 Task: Search condos for rent.
Action: Mouse moved to (280, 378)
Screenshot: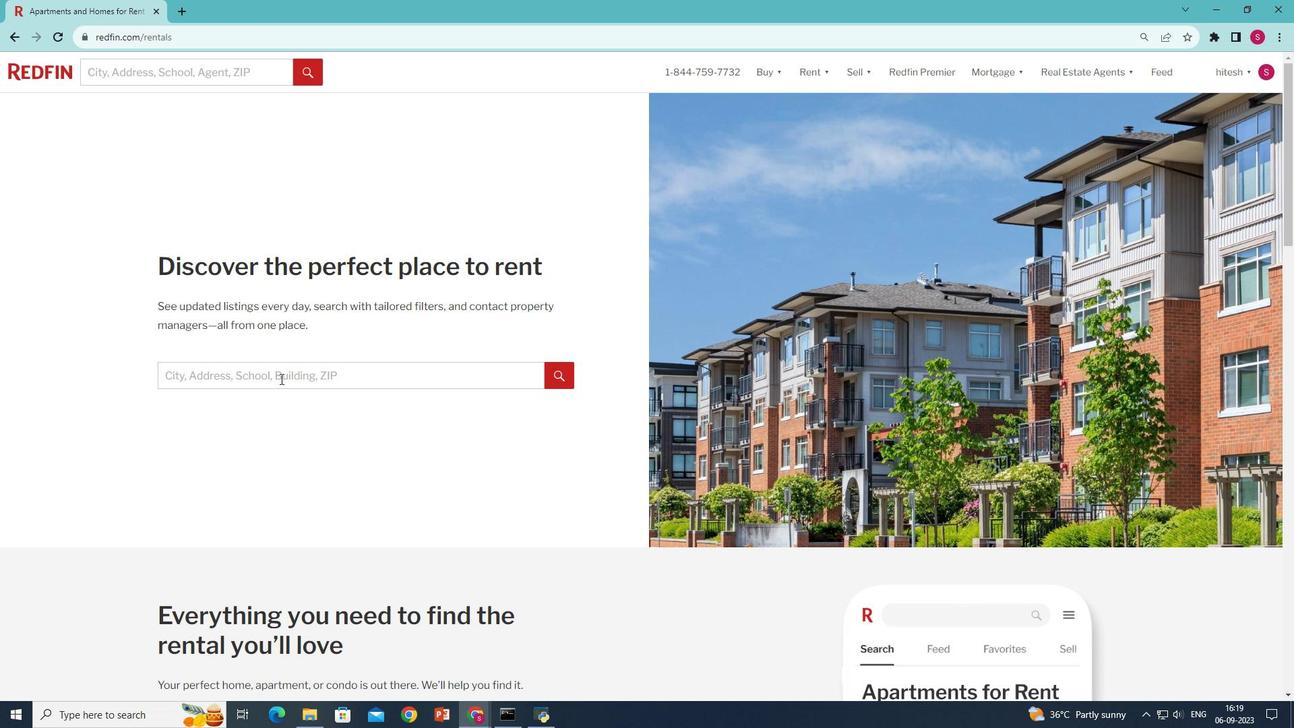 
Action: Mouse pressed left at (280, 378)
Screenshot: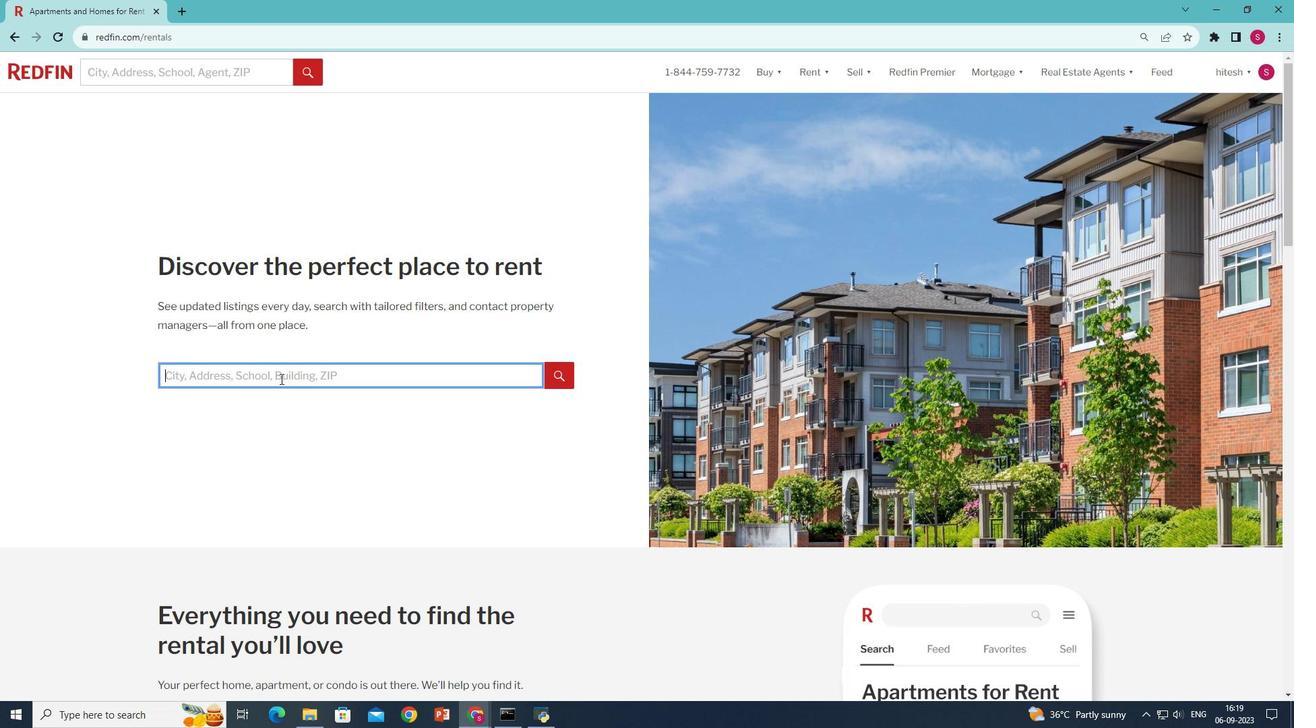 
Action: Key pressed new<Key.space>york,<Key.space>bn<Key.backspace><Key.backspace>ny,<Key.space>usa<Key.enter>
Screenshot: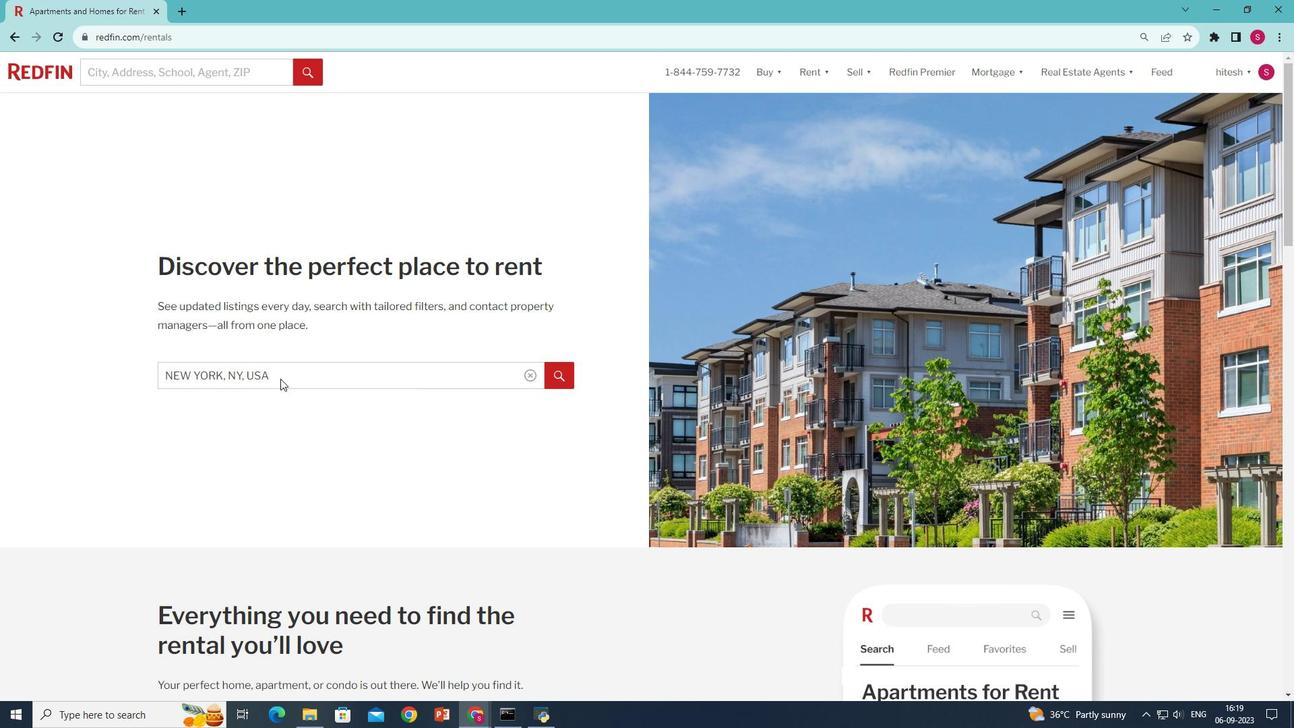 
Action: Mouse moved to (630, 192)
Screenshot: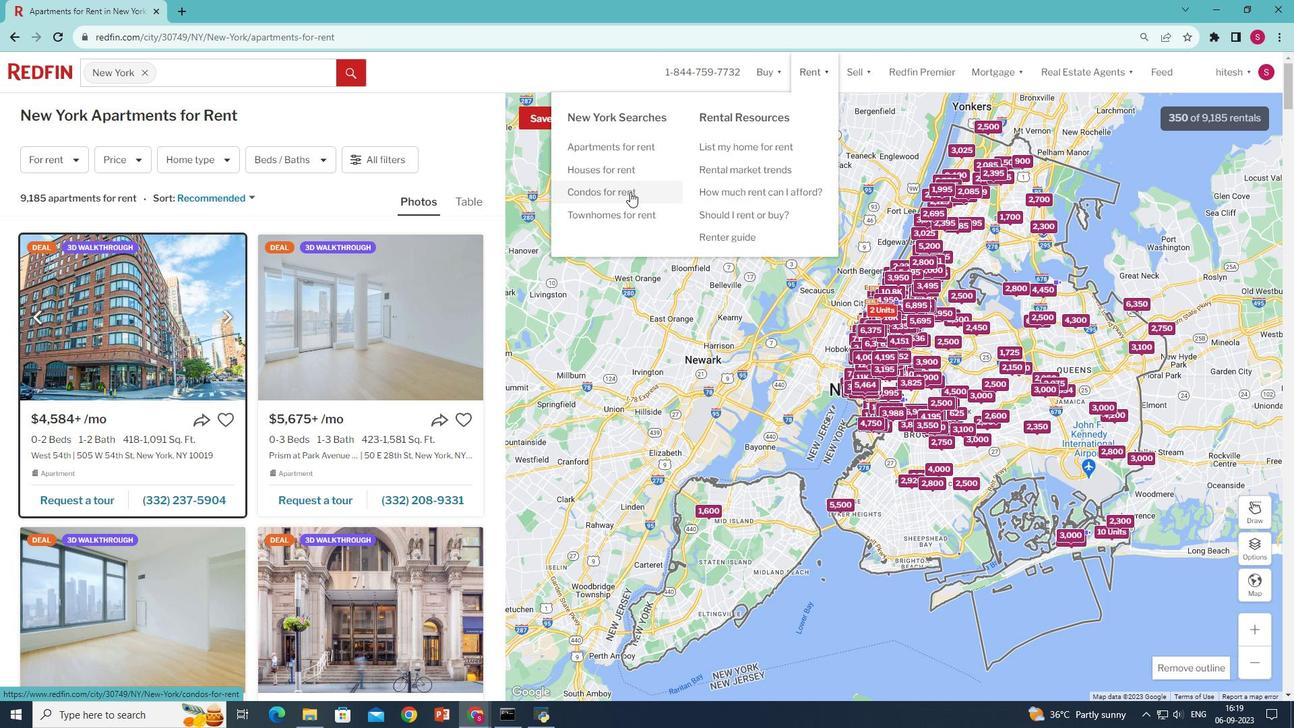 
Action: Mouse pressed left at (630, 192)
Screenshot: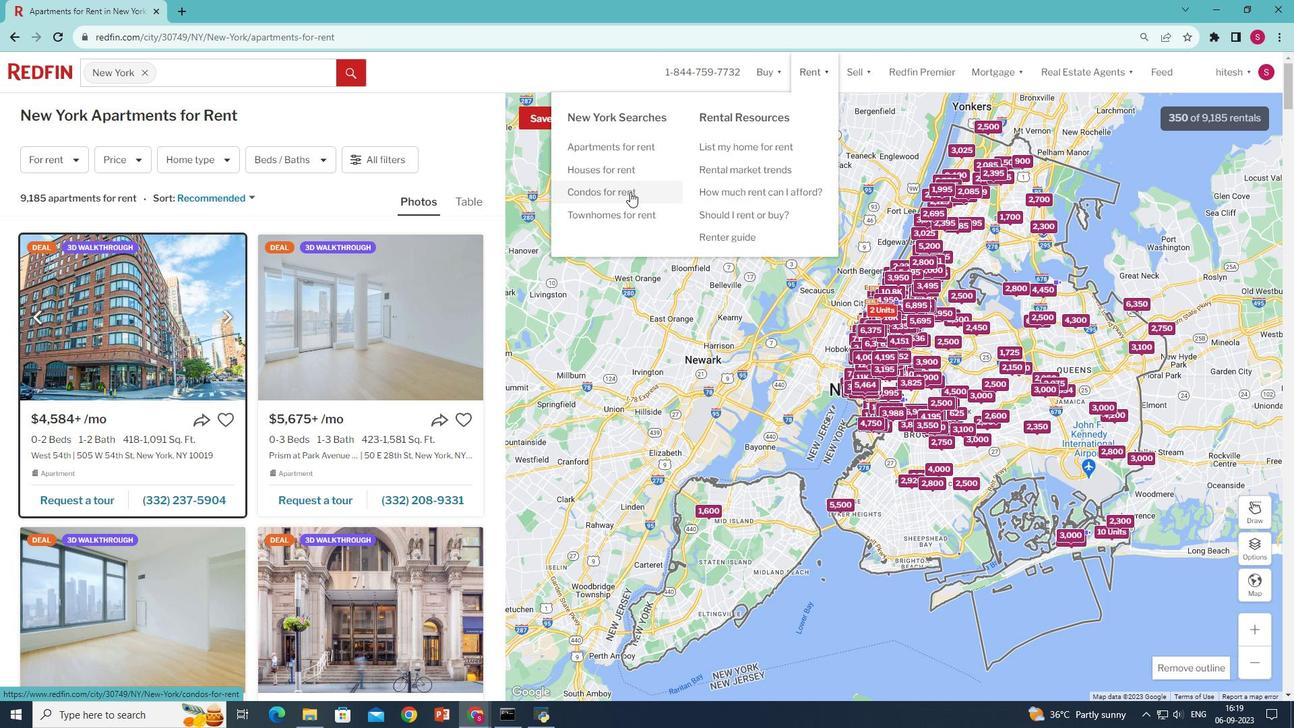 
Action: Mouse moved to (633, 207)
Screenshot: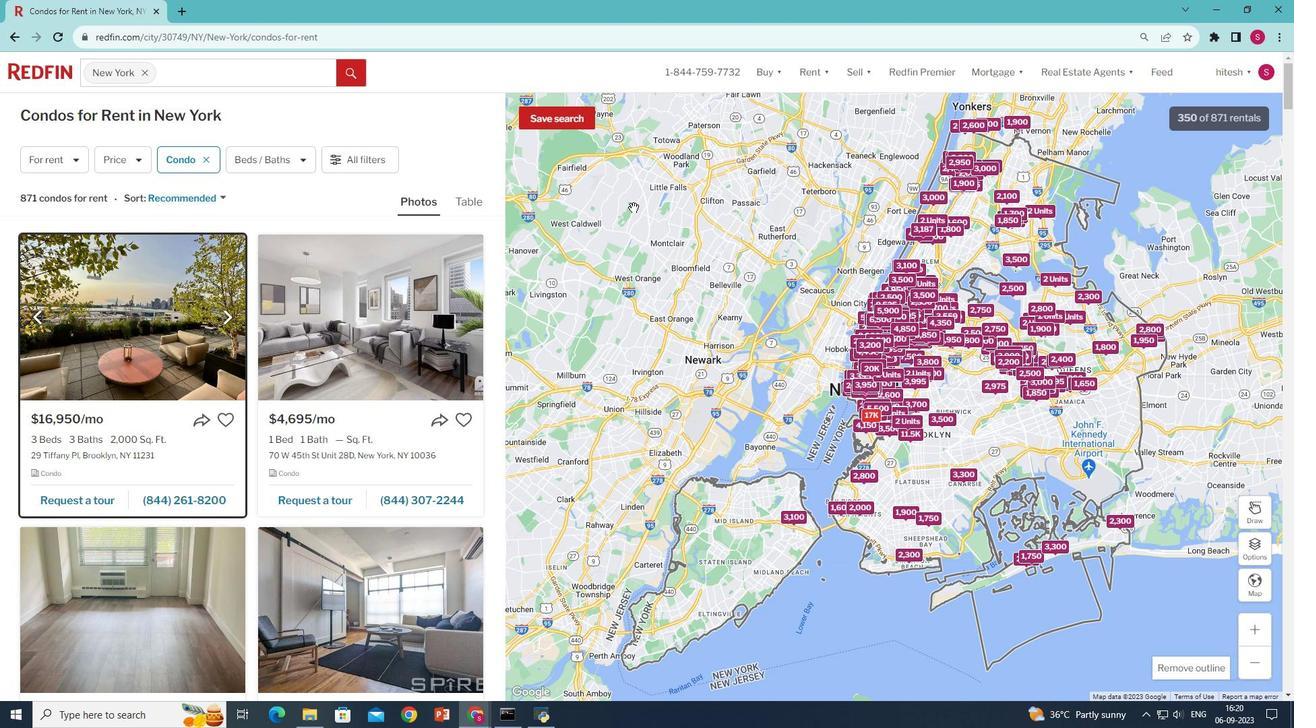 
Action: Mouse scrolled (633, 206) with delta (0, 0)
Screenshot: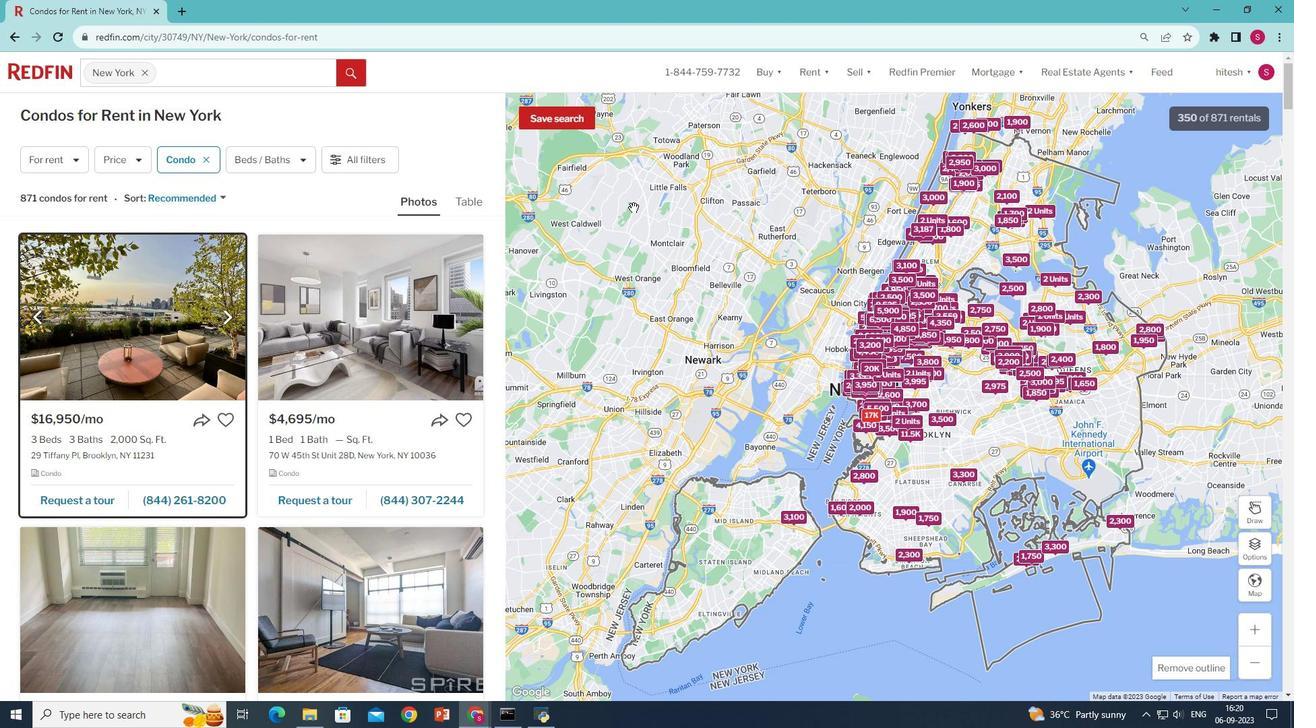 
Action: Mouse scrolled (633, 206) with delta (0, 0)
Screenshot: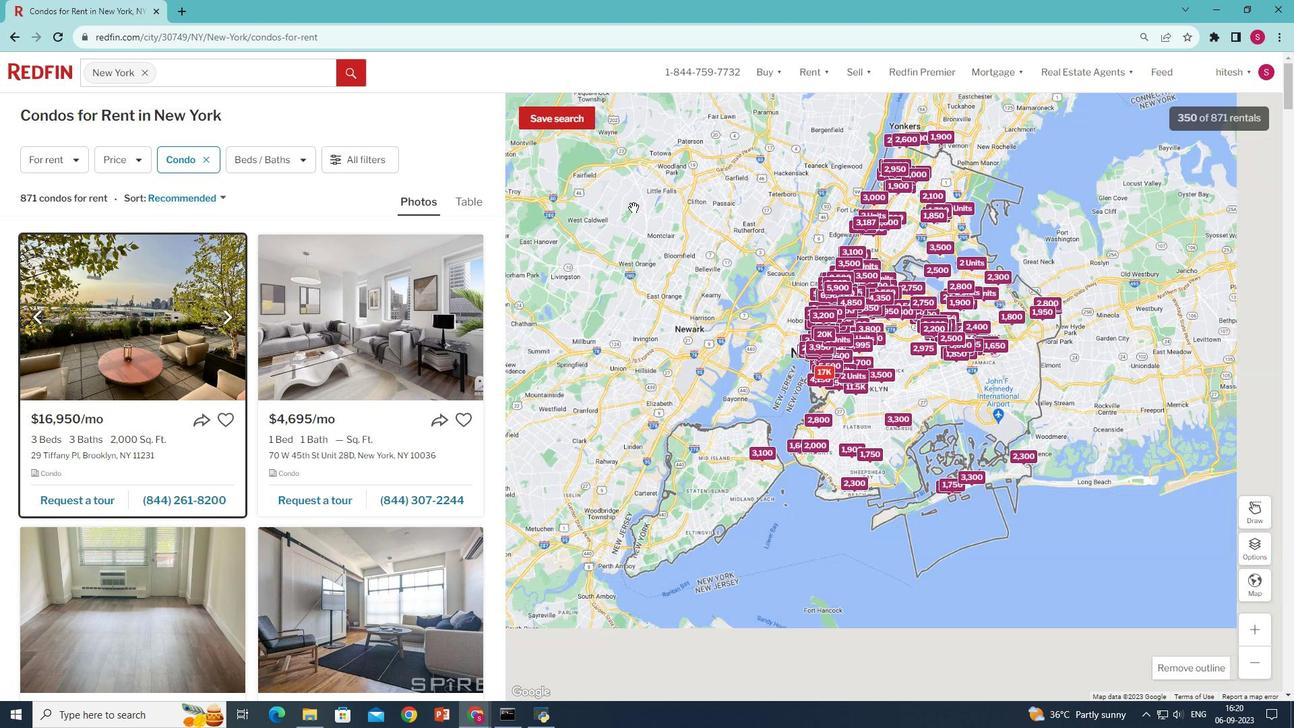 
Action: Mouse scrolled (633, 206) with delta (0, 0)
Screenshot: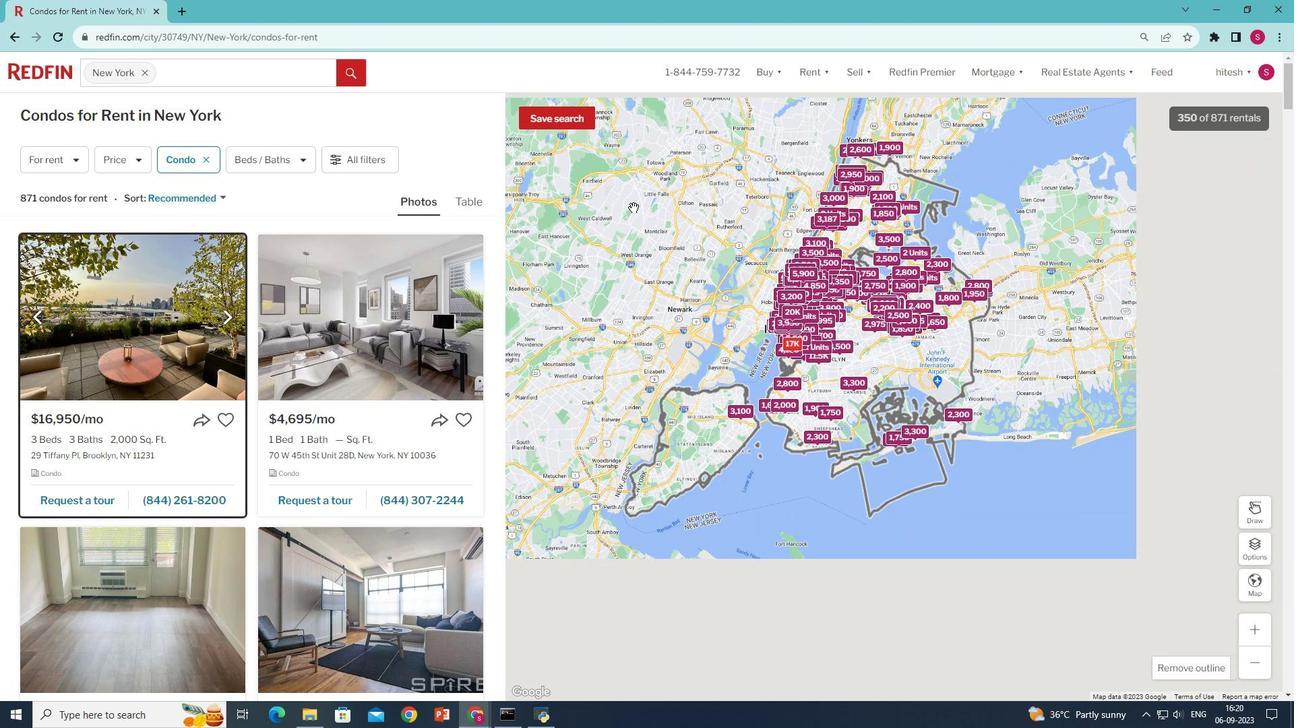 
Action: Mouse scrolled (633, 208) with delta (0, 0)
Screenshot: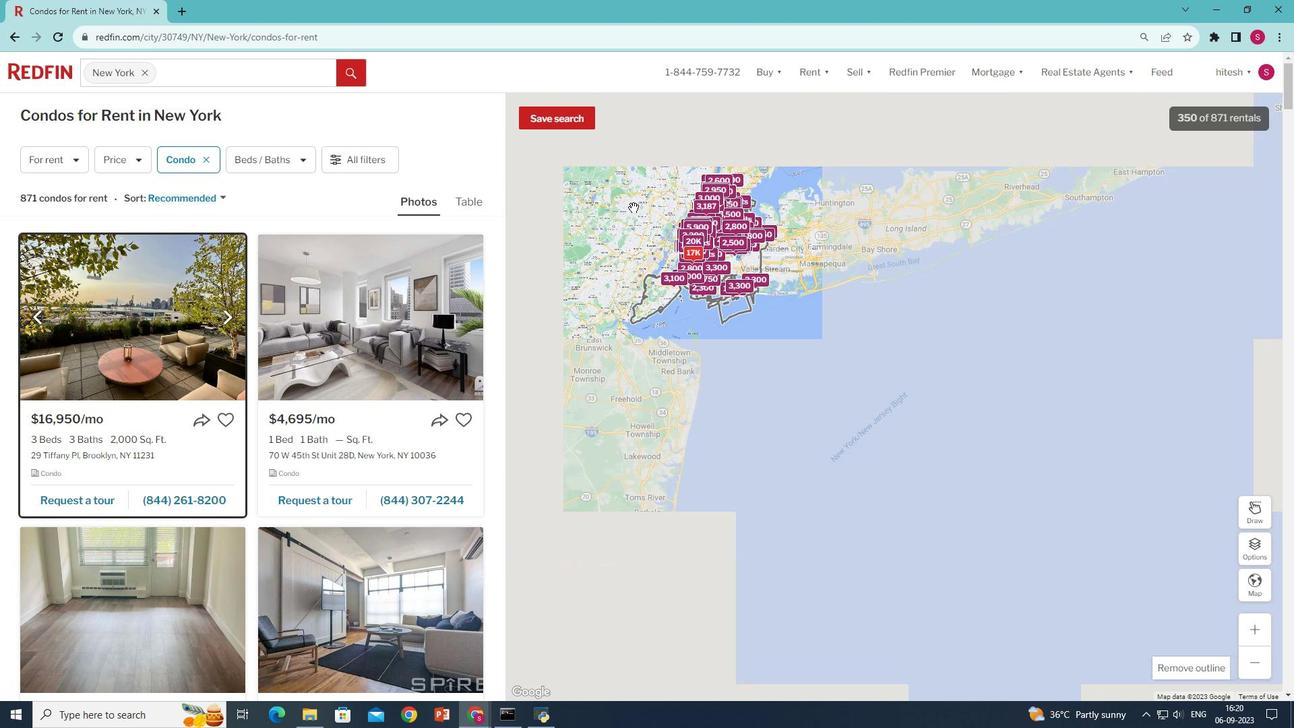 
Action: Mouse scrolled (633, 208) with delta (0, 0)
Screenshot: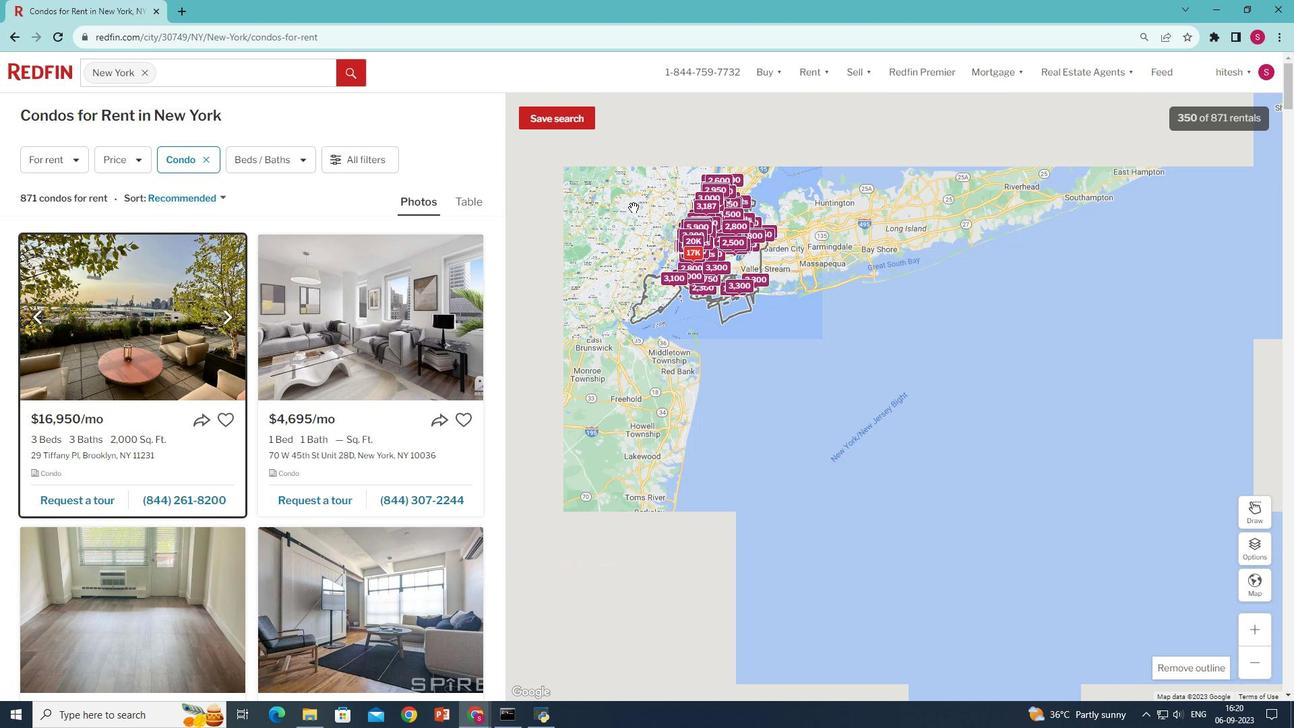 
